Task: Add Description DS0046 to Card Card0046 in Board Board0042 in Workspace Development in Trello
Action: Mouse moved to (535, 77)
Screenshot: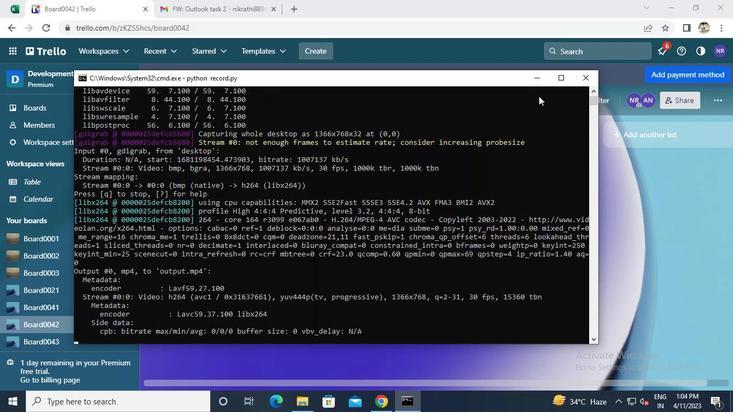 
Action: Mouse pressed left at (535, 77)
Screenshot: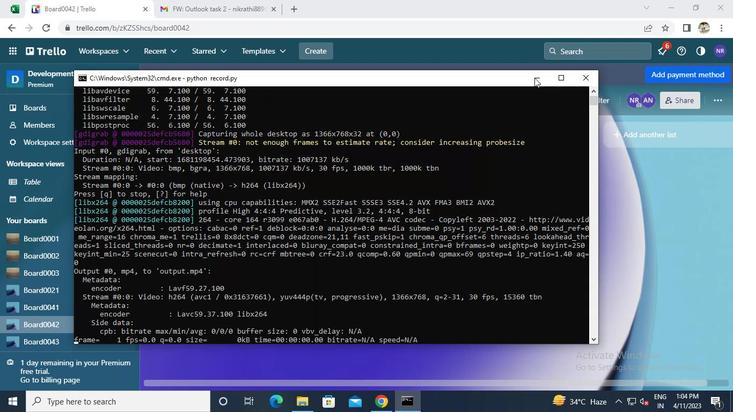 
Action: Mouse moved to (226, 239)
Screenshot: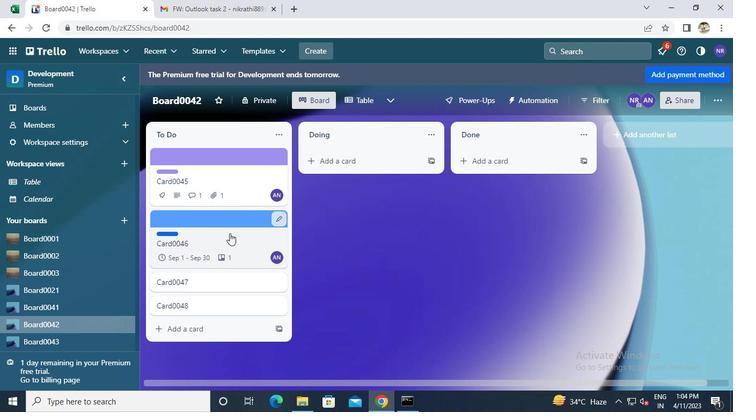 
Action: Mouse pressed left at (226, 239)
Screenshot: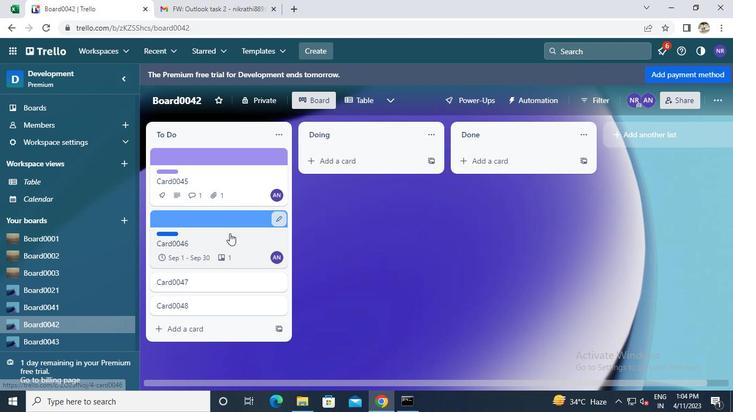 
Action: Mouse moved to (255, 194)
Screenshot: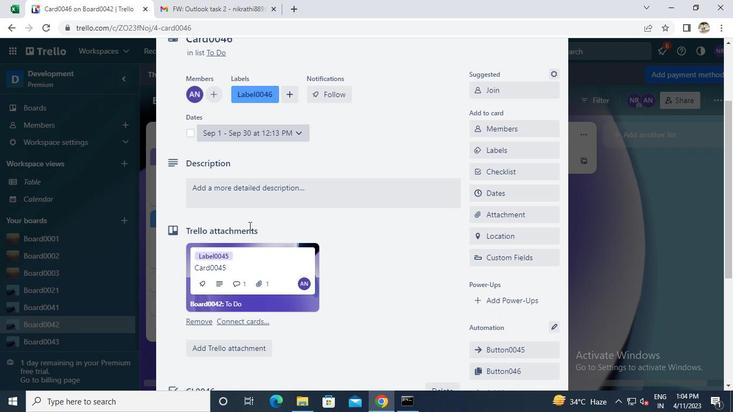 
Action: Mouse pressed left at (255, 194)
Screenshot: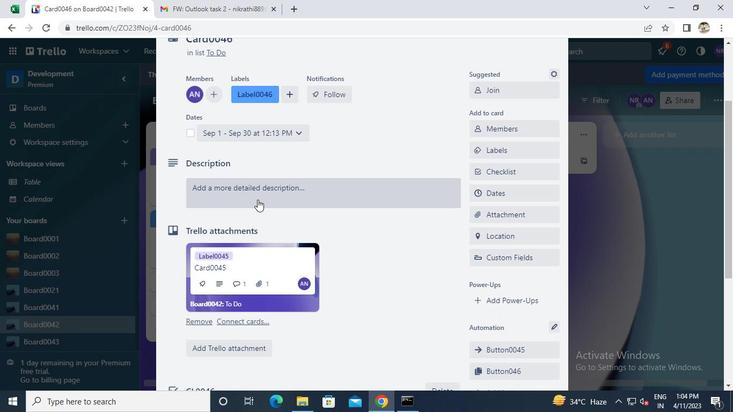 
Action: Keyboard Key.caps_lock
Screenshot: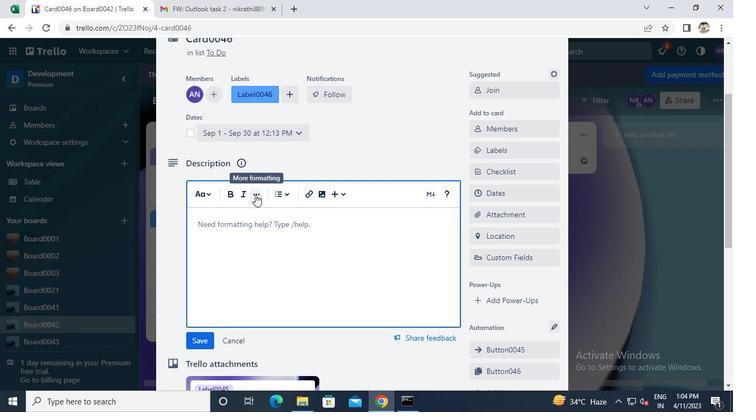 
Action: Keyboard s
Screenshot: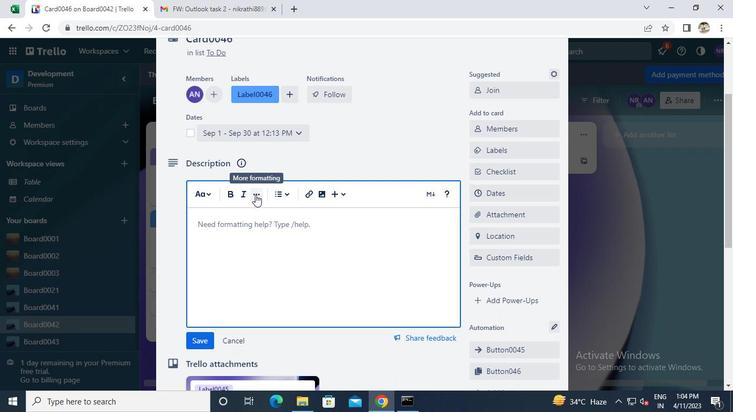 
Action: Keyboard Key.backspace
Screenshot: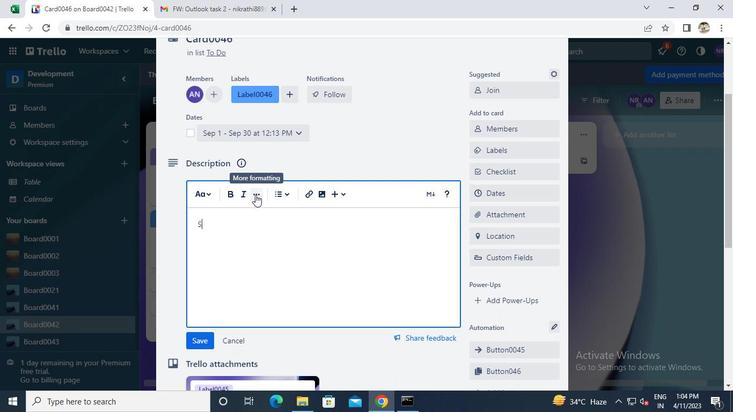 
Action: Keyboard d
Screenshot: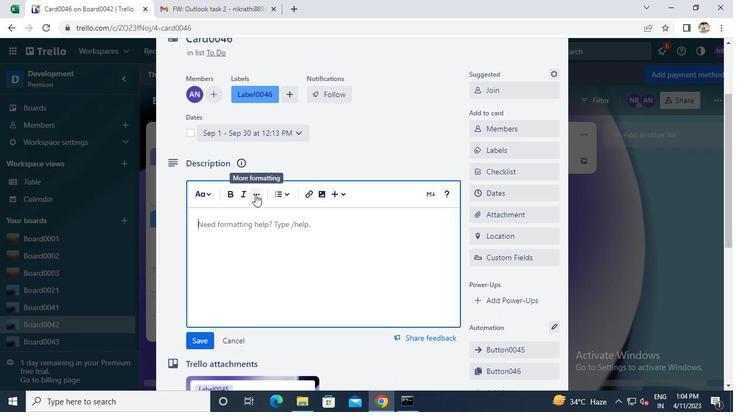 
Action: Keyboard s
Screenshot: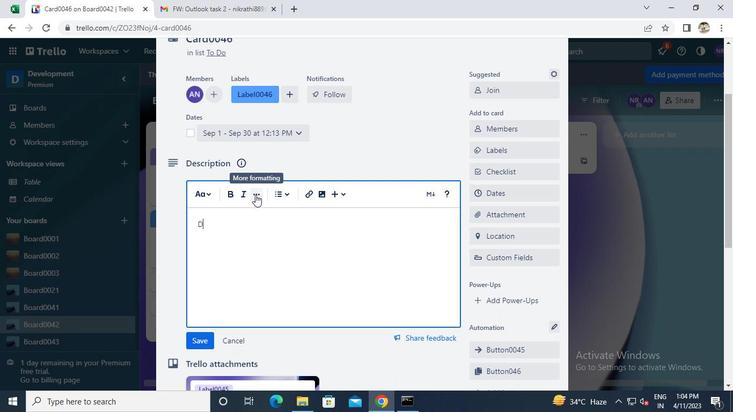 
Action: Keyboard 0
Screenshot: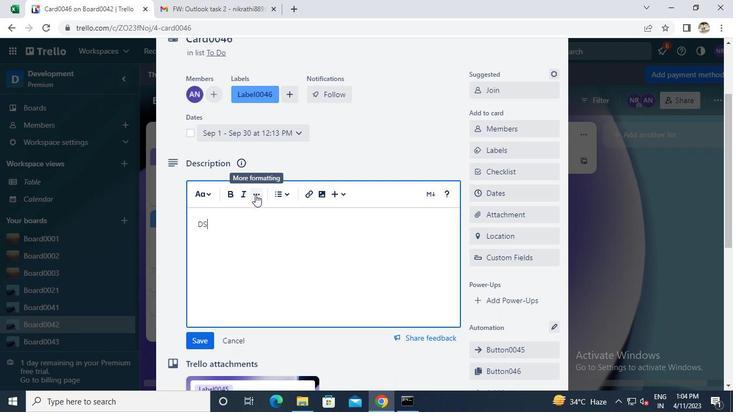 
Action: Keyboard 0
Screenshot: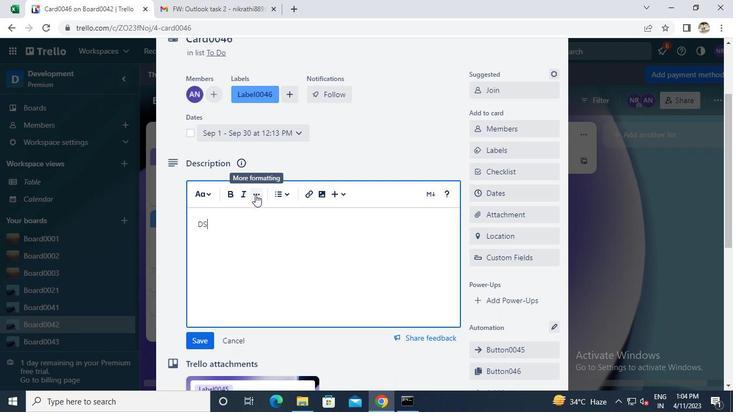 
Action: Keyboard 4
Screenshot: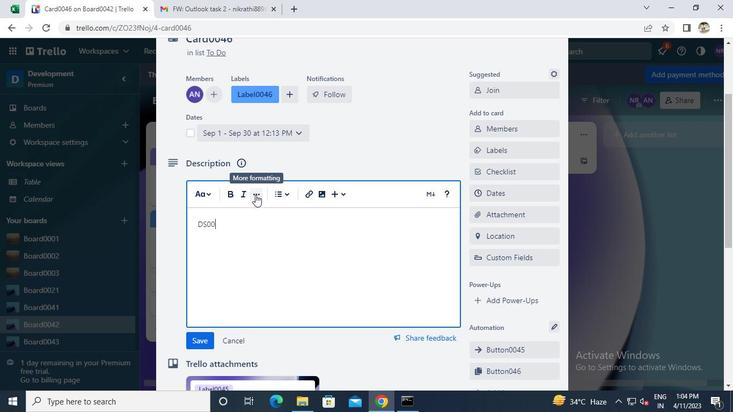 
Action: Keyboard 6
Screenshot: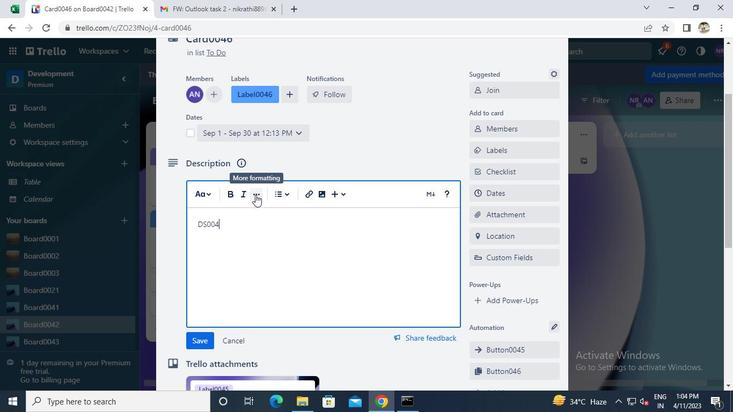 
Action: Mouse moved to (196, 289)
Screenshot: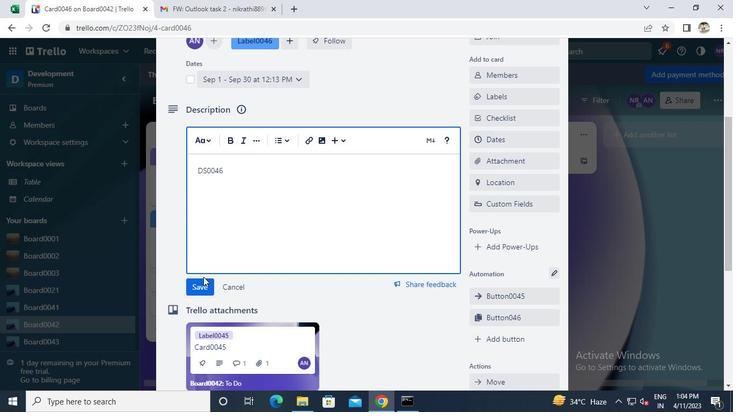 
Action: Mouse pressed left at (196, 289)
Screenshot: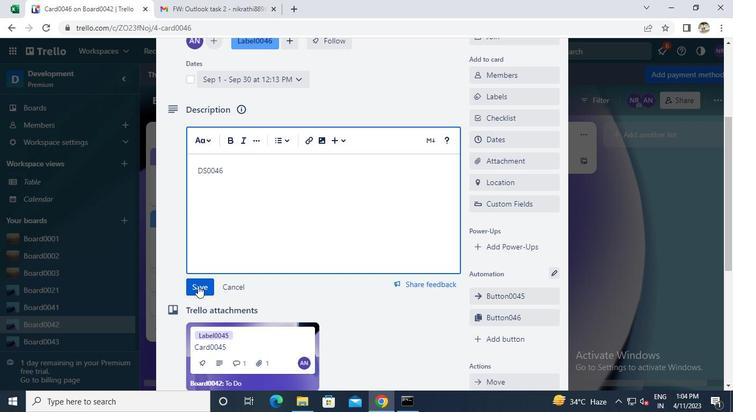 
Action: Mouse moved to (404, 409)
Screenshot: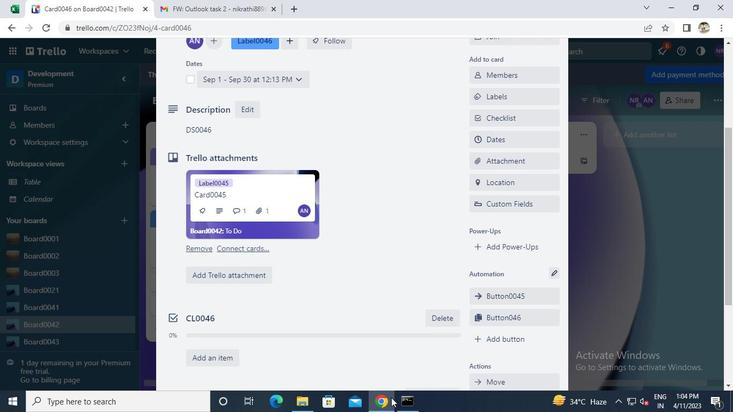 
Action: Mouse pressed left at (404, 409)
Screenshot: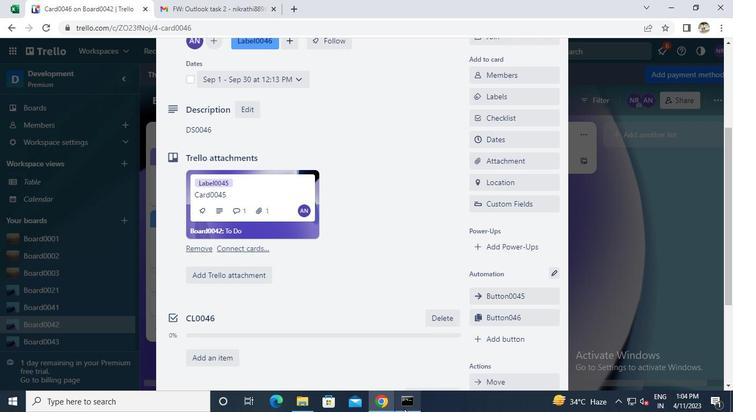 
Action: Mouse moved to (579, 83)
Screenshot: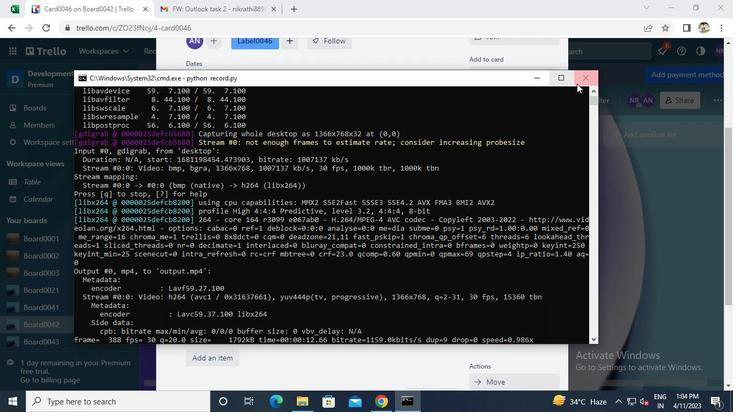 
Action: Mouse pressed left at (579, 83)
Screenshot: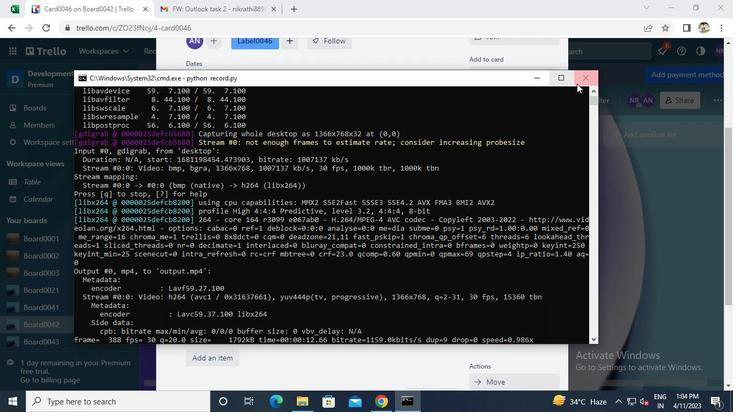 
